 Task: Add Sprouts Sandalwood Sage Moisturizing Hand Wash to the cart.
Action: Mouse moved to (945, 379)
Screenshot: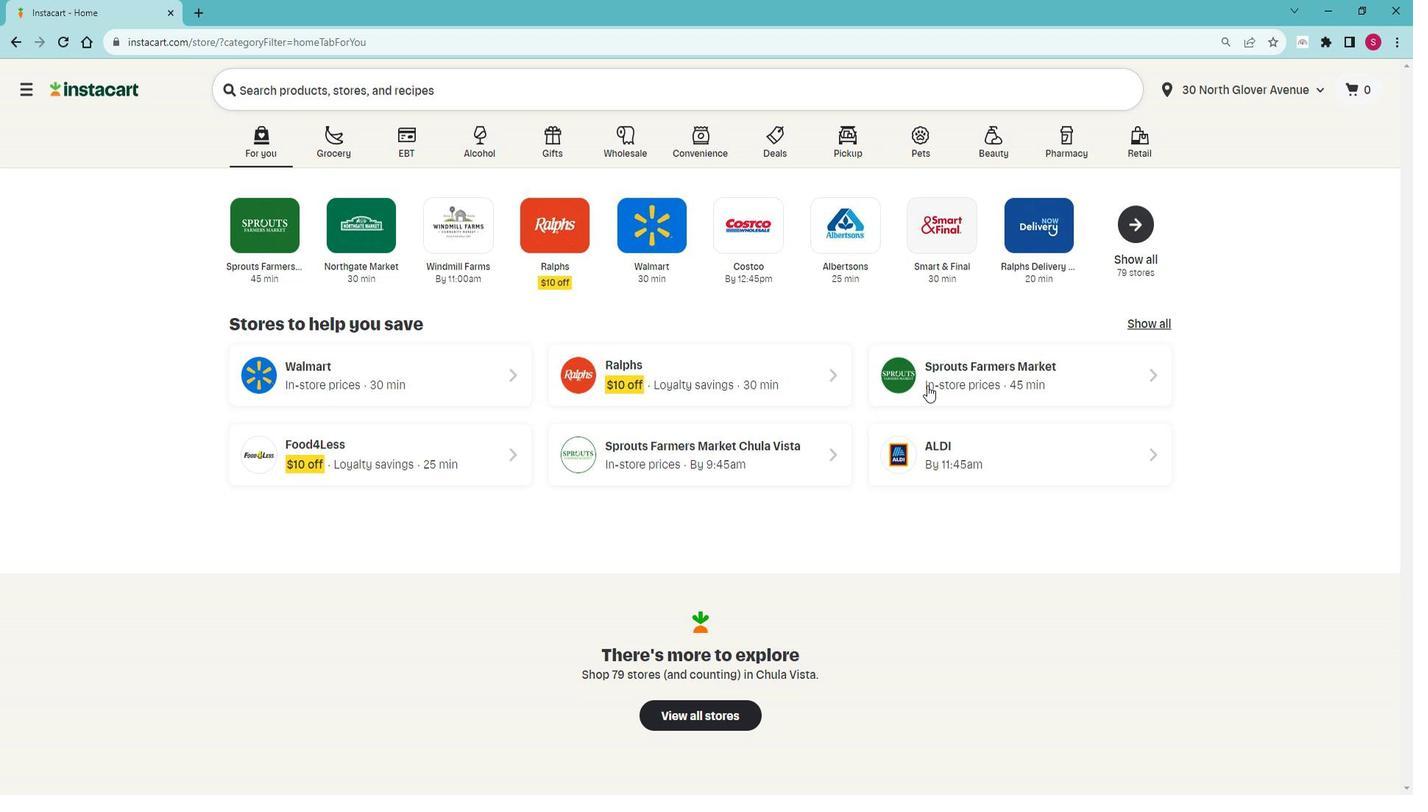 
Action: Mouse pressed left at (945, 379)
Screenshot: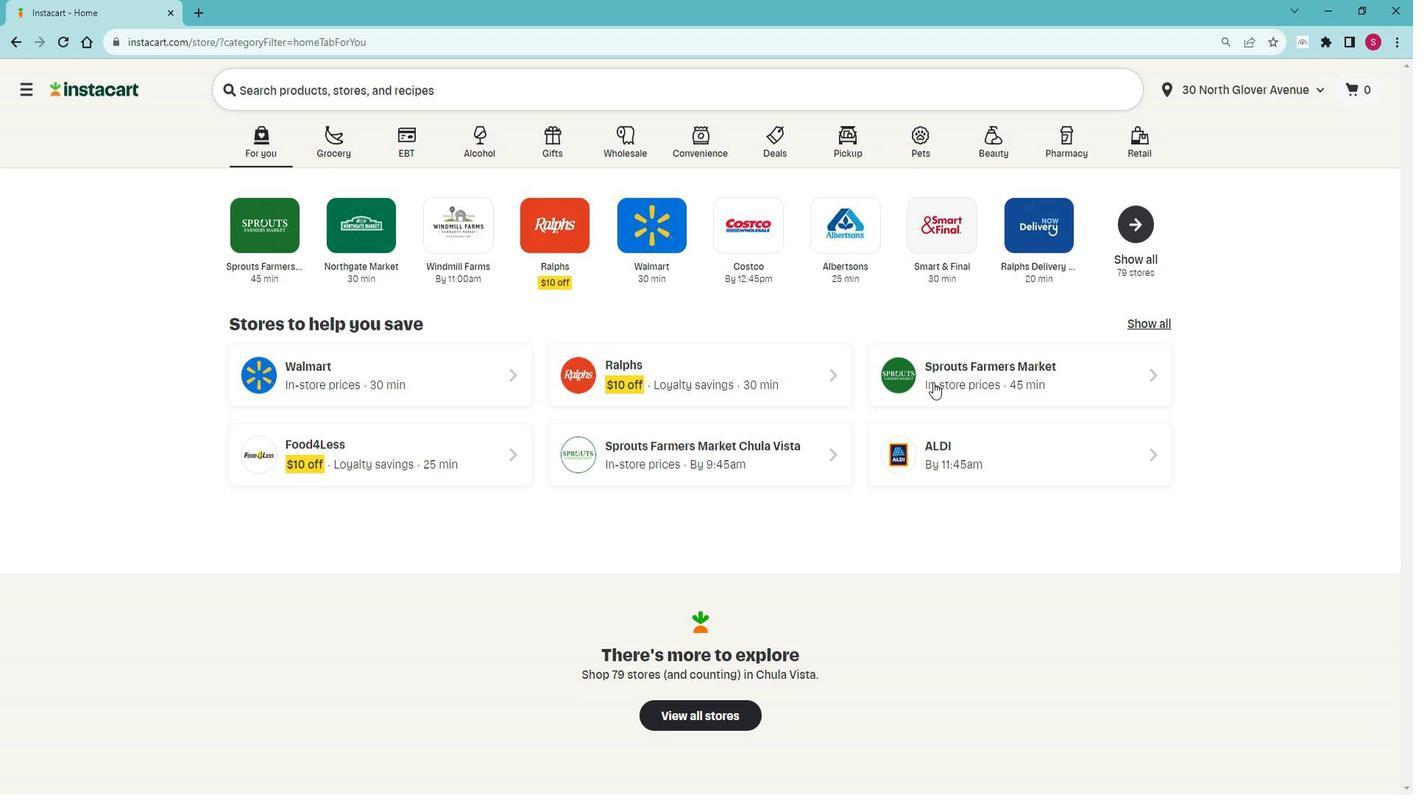 
Action: Mouse moved to (118, 544)
Screenshot: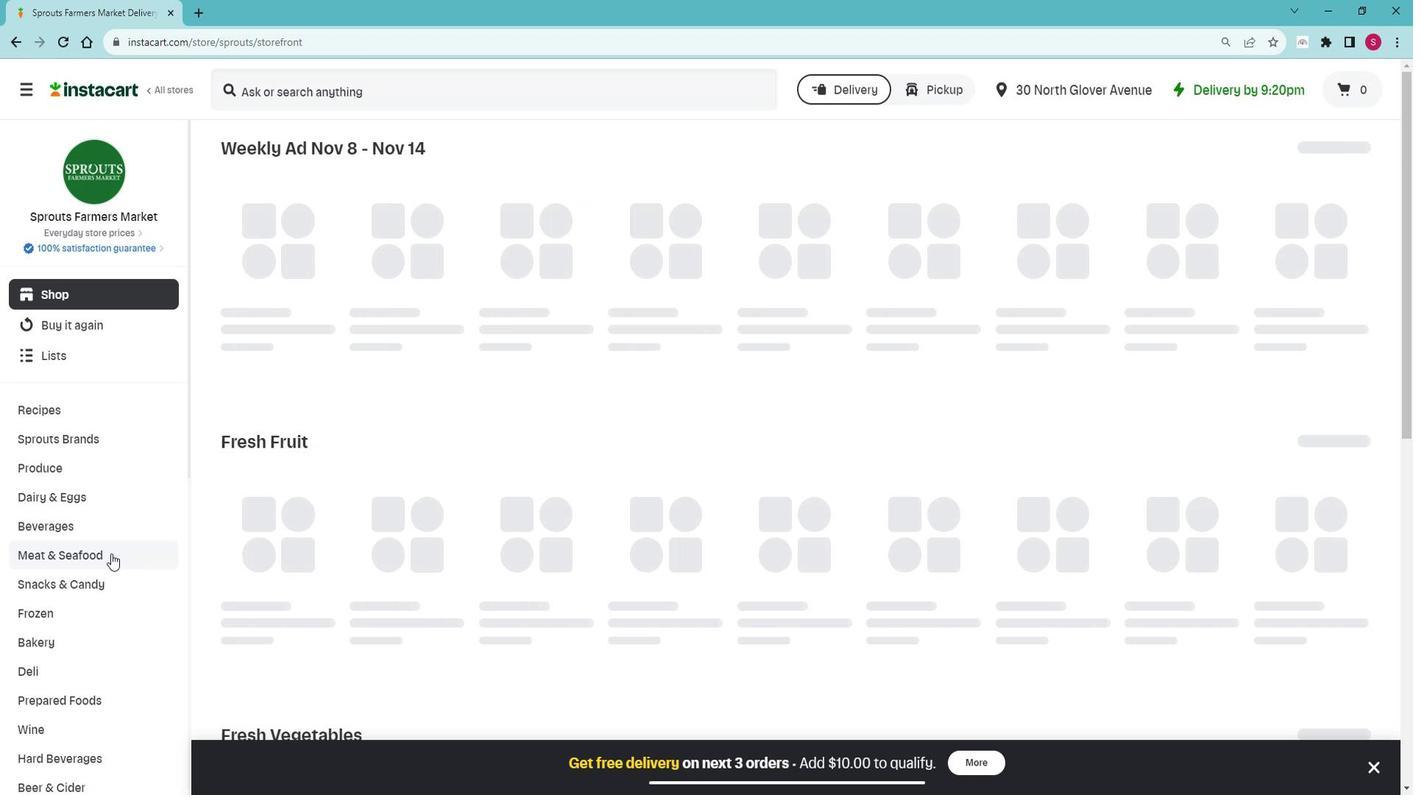 
Action: Mouse scrolled (118, 544) with delta (0, 0)
Screenshot: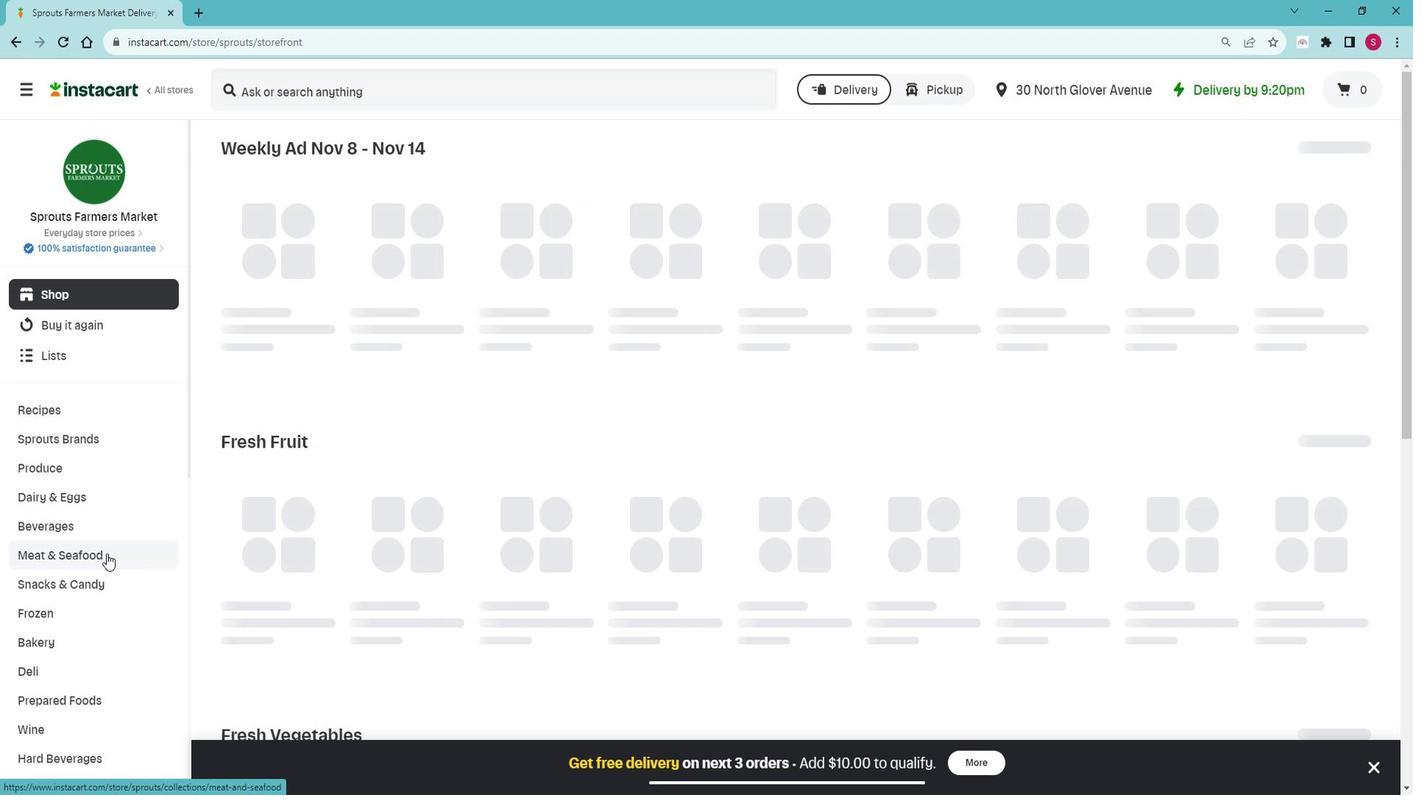 
Action: Mouse scrolled (118, 544) with delta (0, 0)
Screenshot: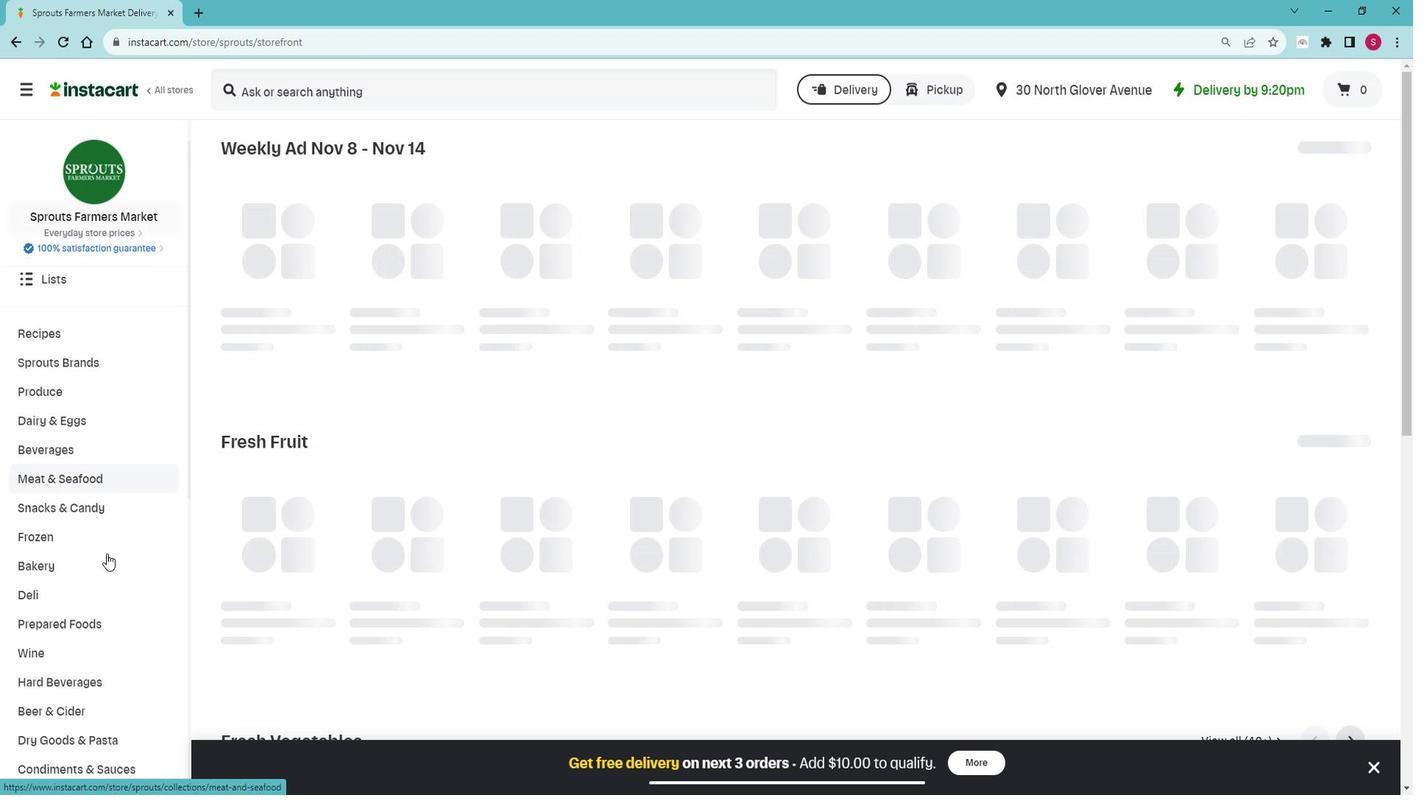 
Action: Mouse scrolled (118, 544) with delta (0, 0)
Screenshot: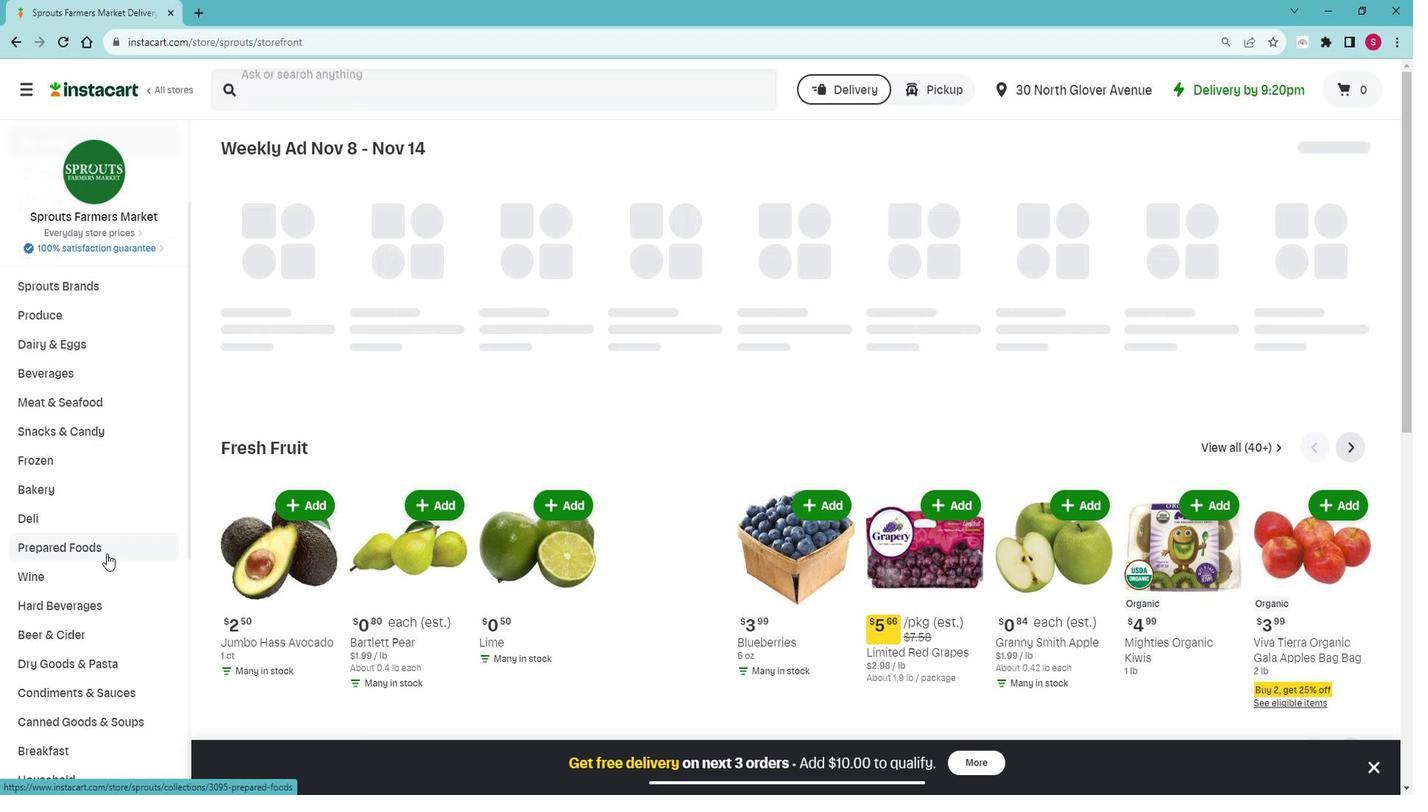 
Action: Mouse scrolled (118, 544) with delta (0, 0)
Screenshot: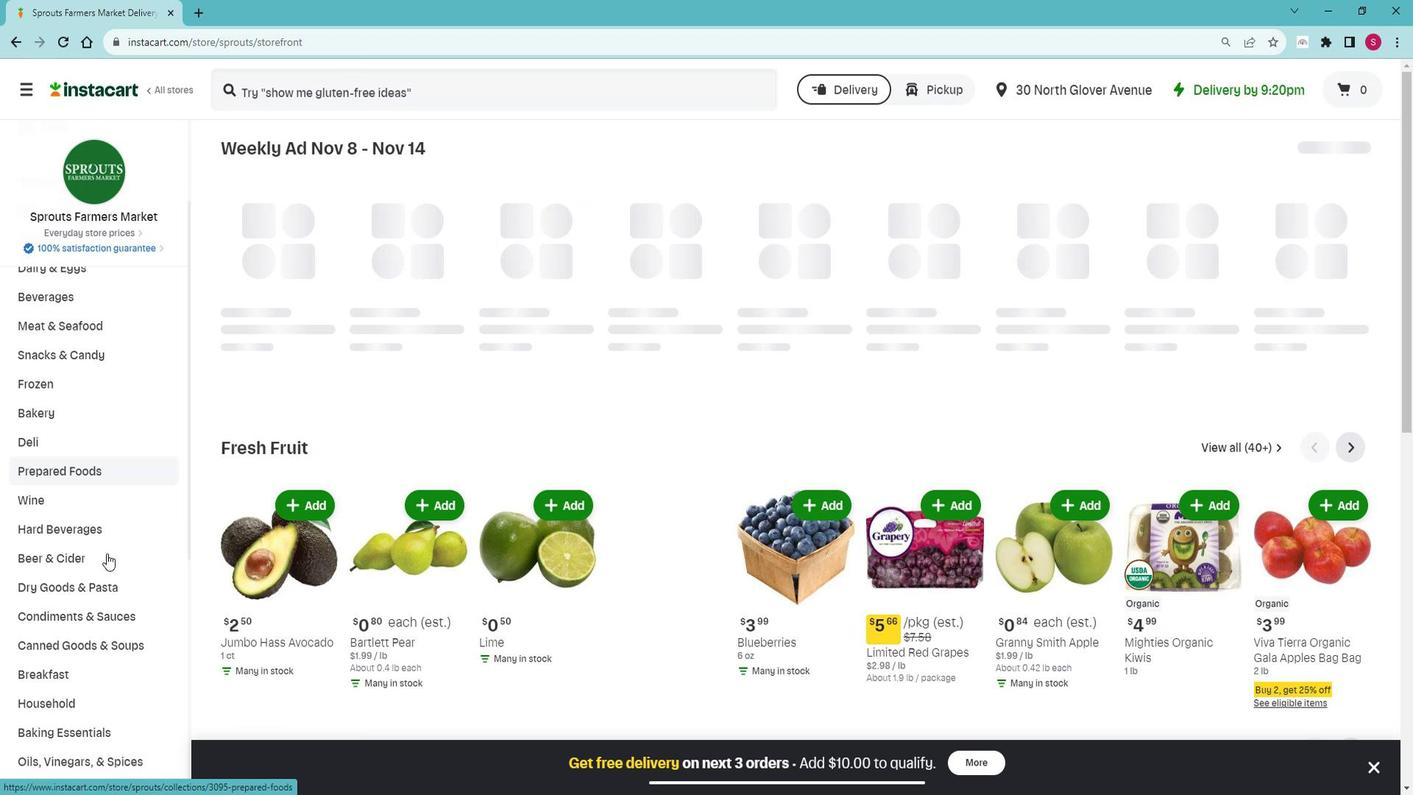 
Action: Mouse scrolled (118, 544) with delta (0, 0)
Screenshot: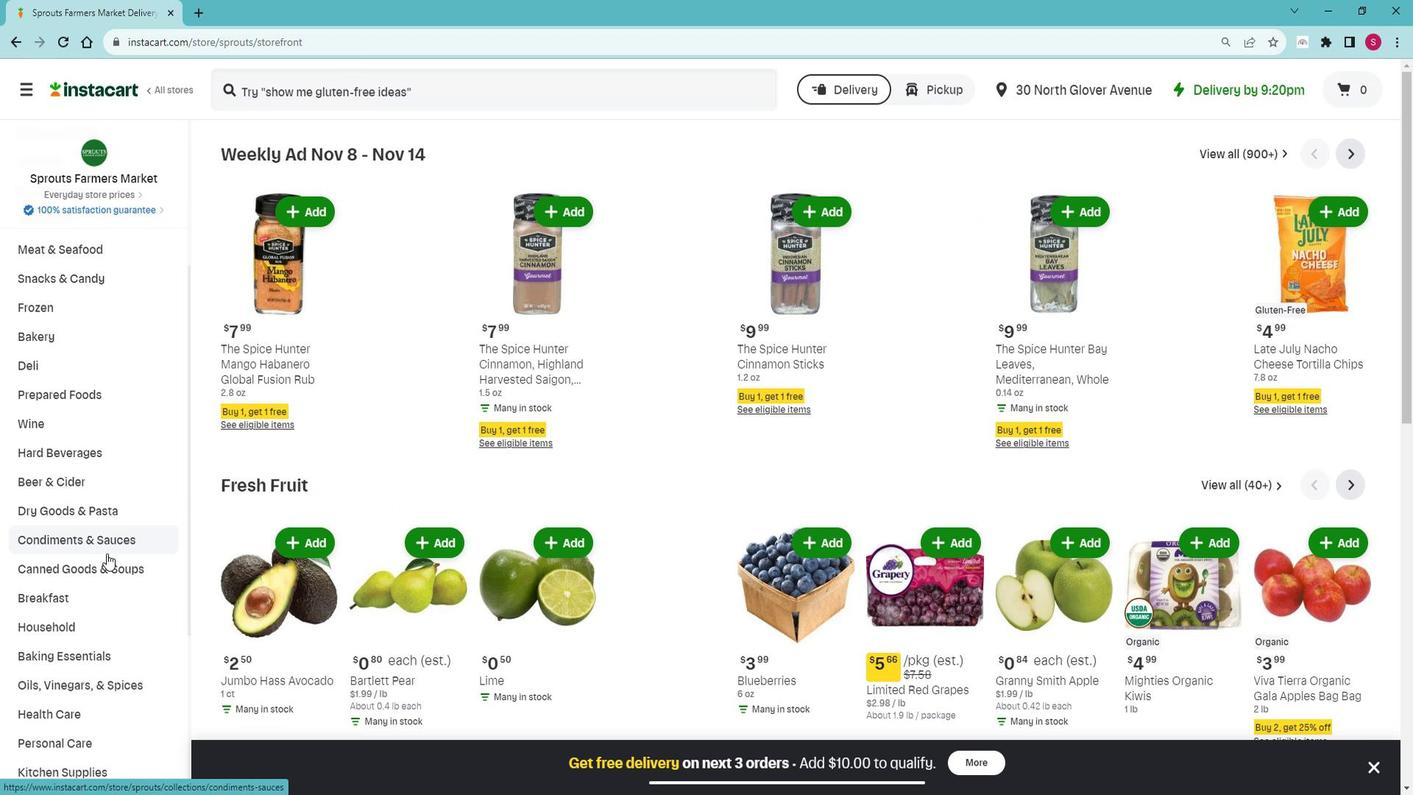 
Action: Mouse scrolled (118, 544) with delta (0, 0)
Screenshot: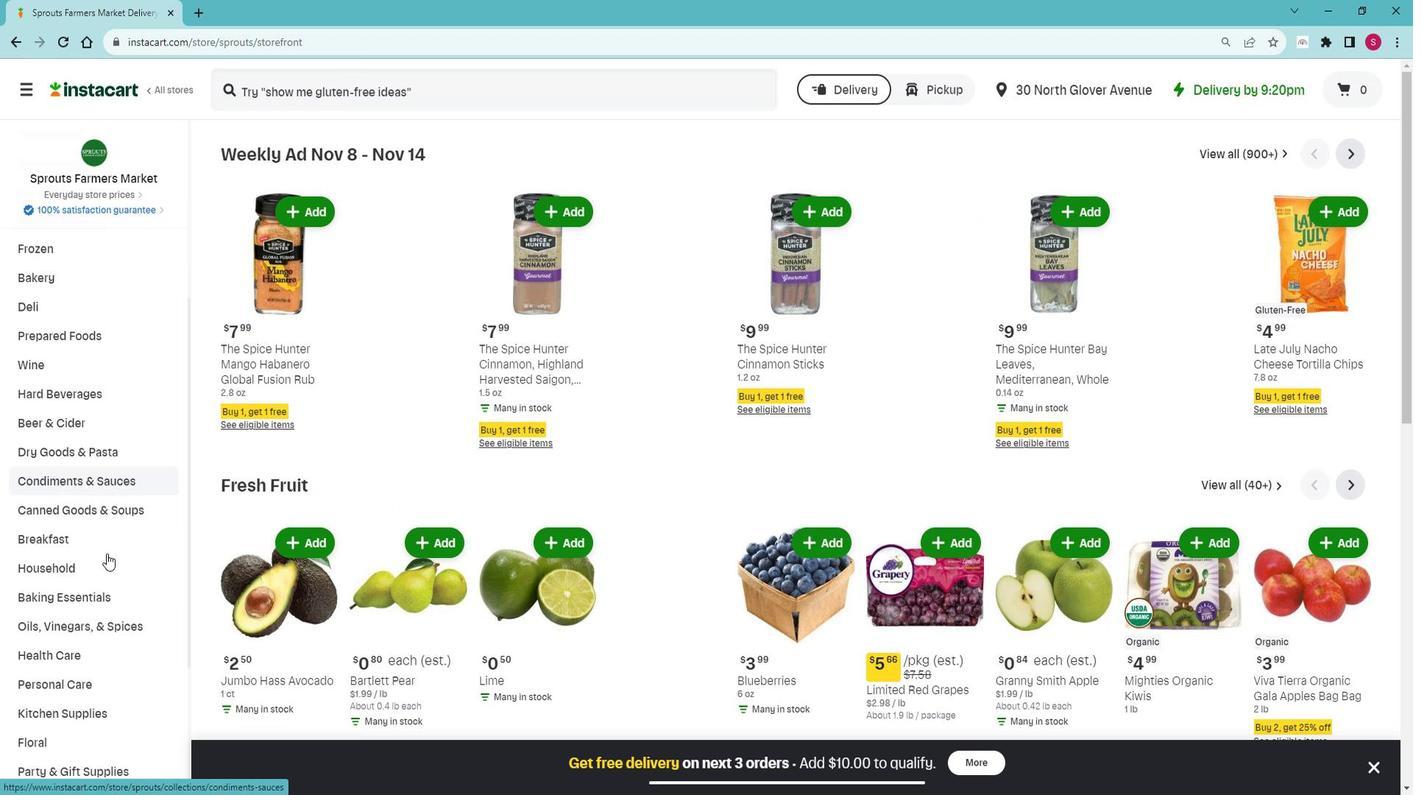 
Action: Mouse moved to (129, 580)
Screenshot: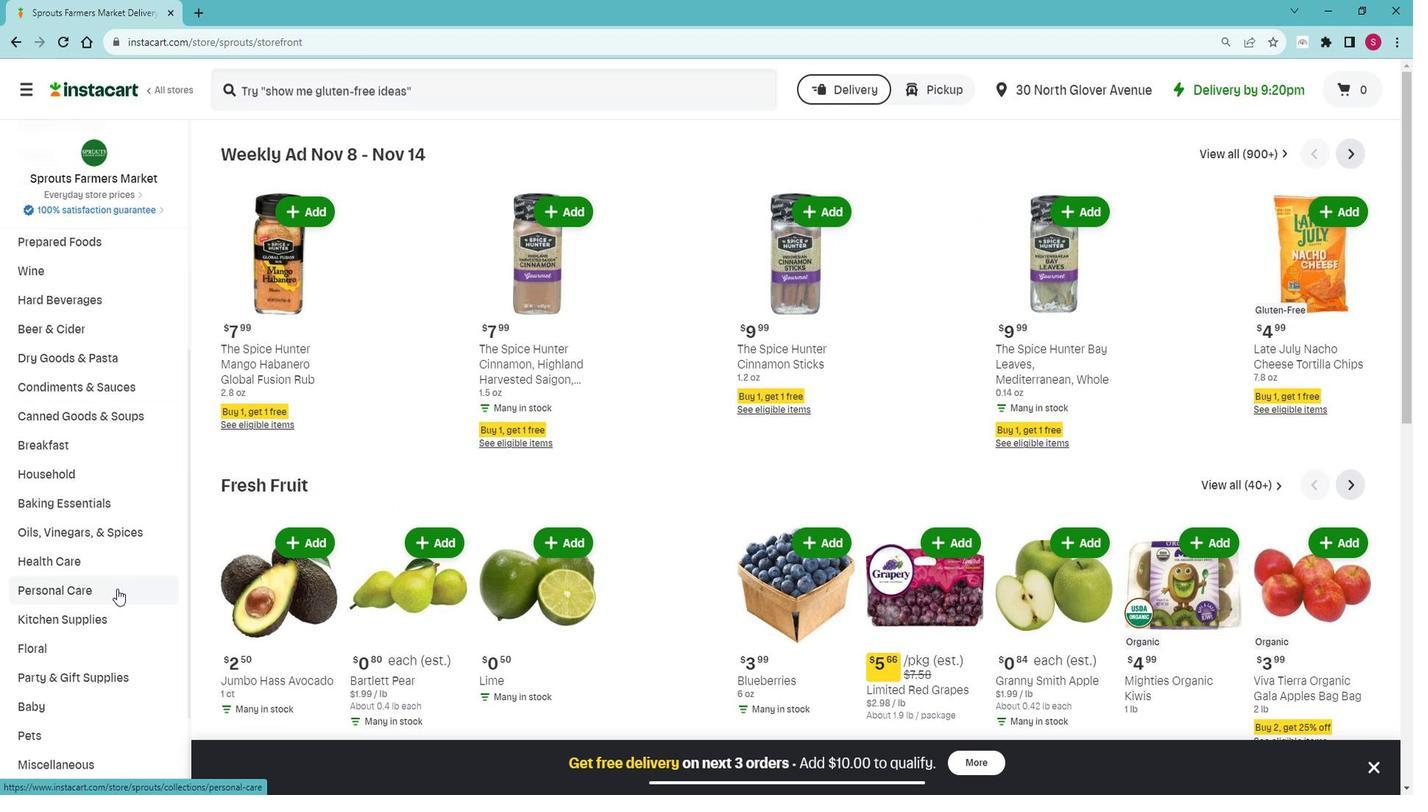 
Action: Mouse pressed left at (129, 580)
Screenshot: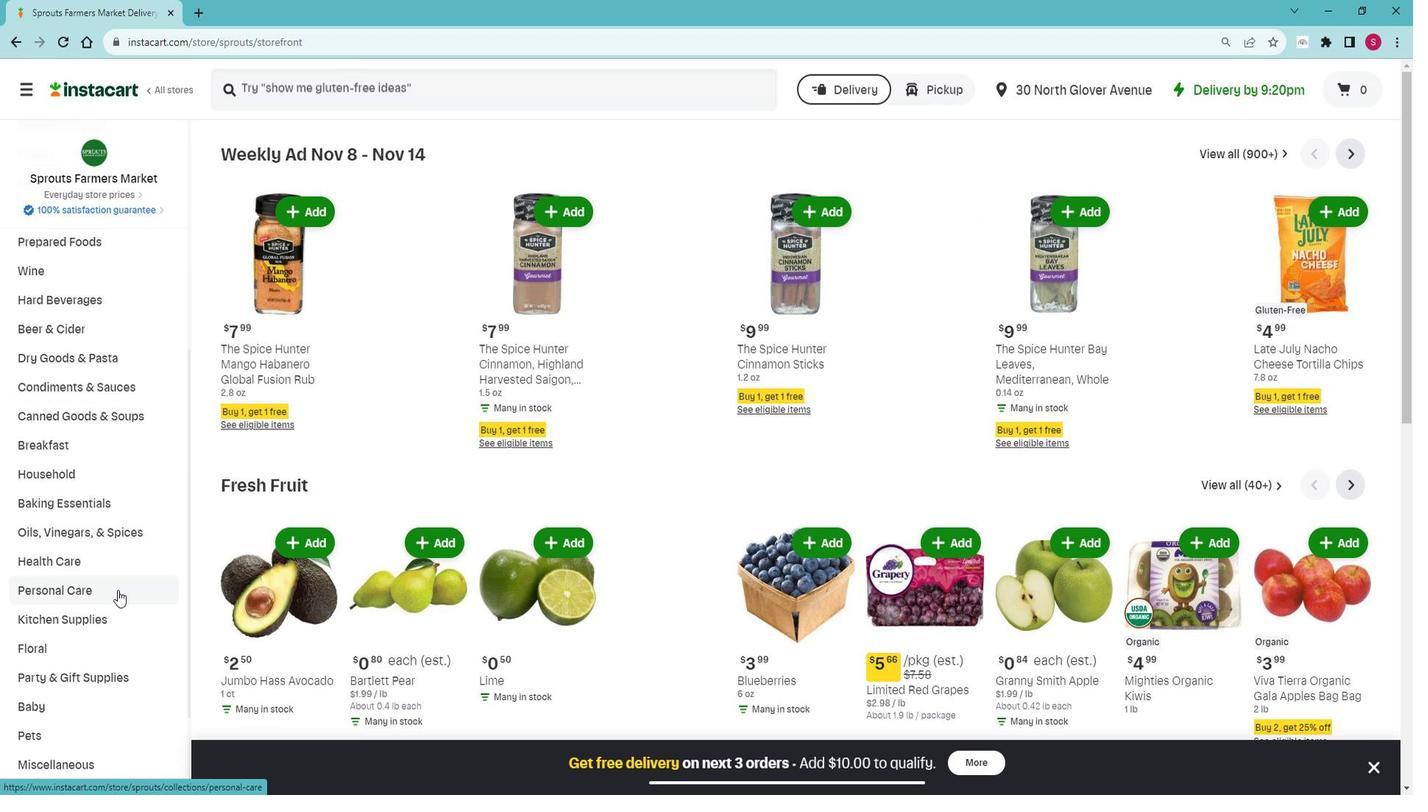 
Action: Mouse moved to (114, 602)
Screenshot: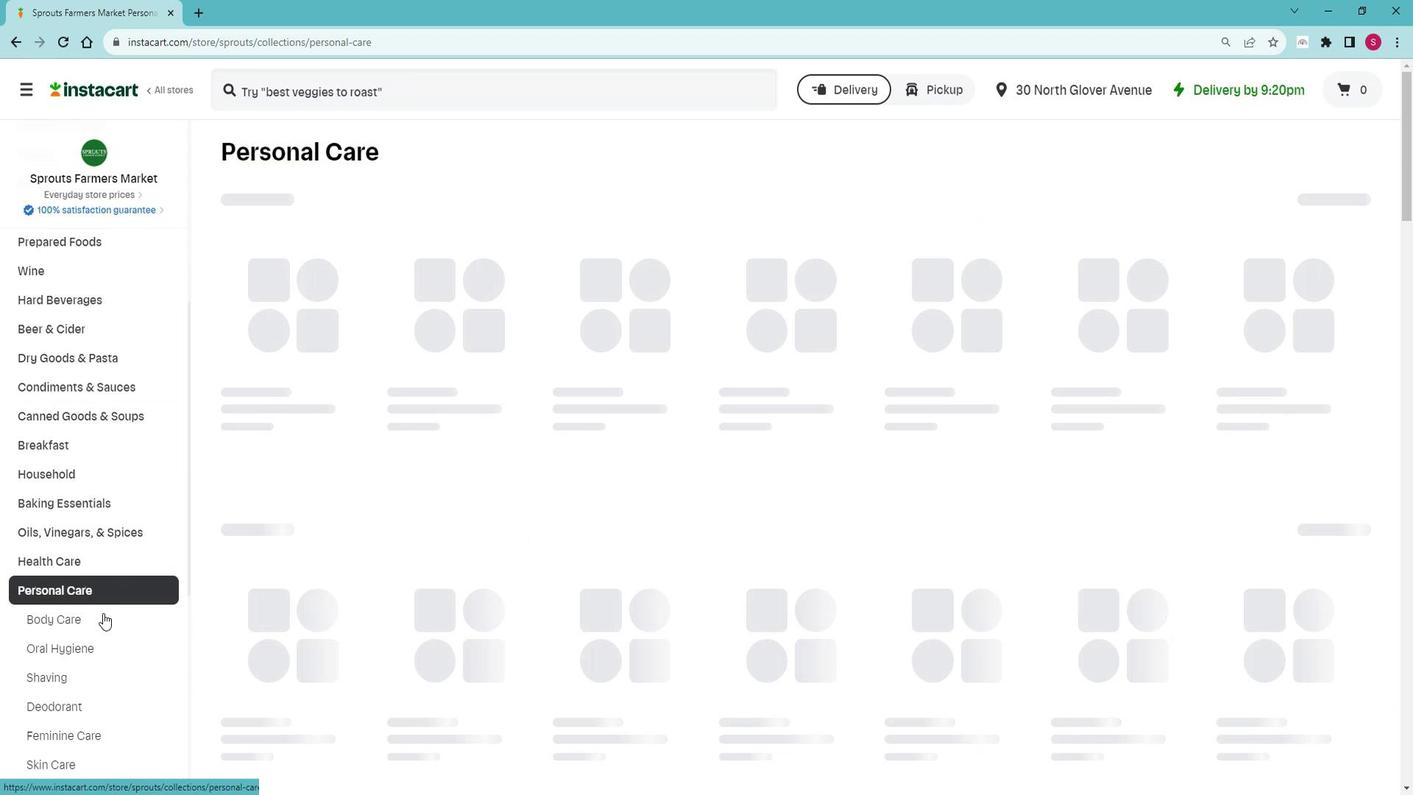 
Action: Mouse pressed left at (114, 602)
Screenshot: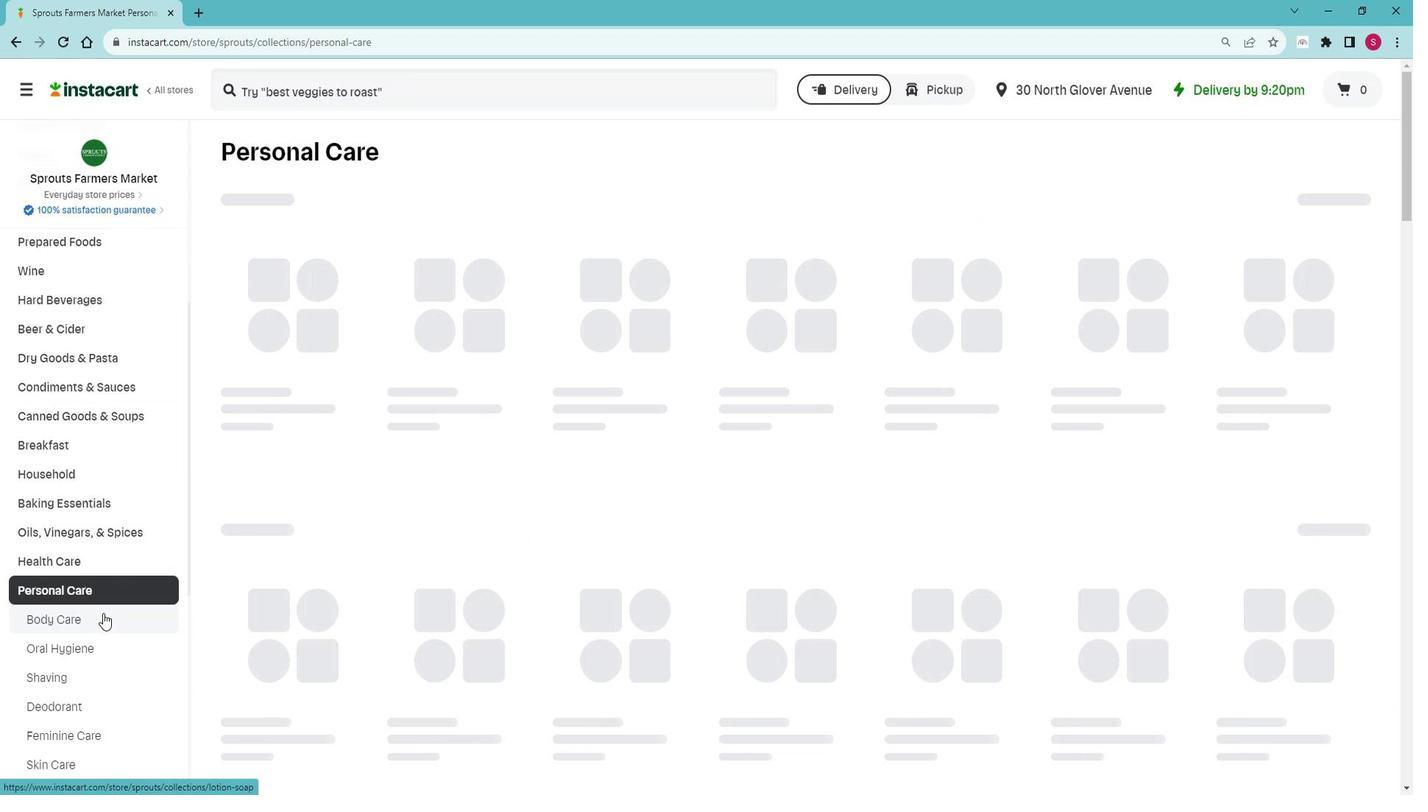 
Action: Mouse moved to (517, 222)
Screenshot: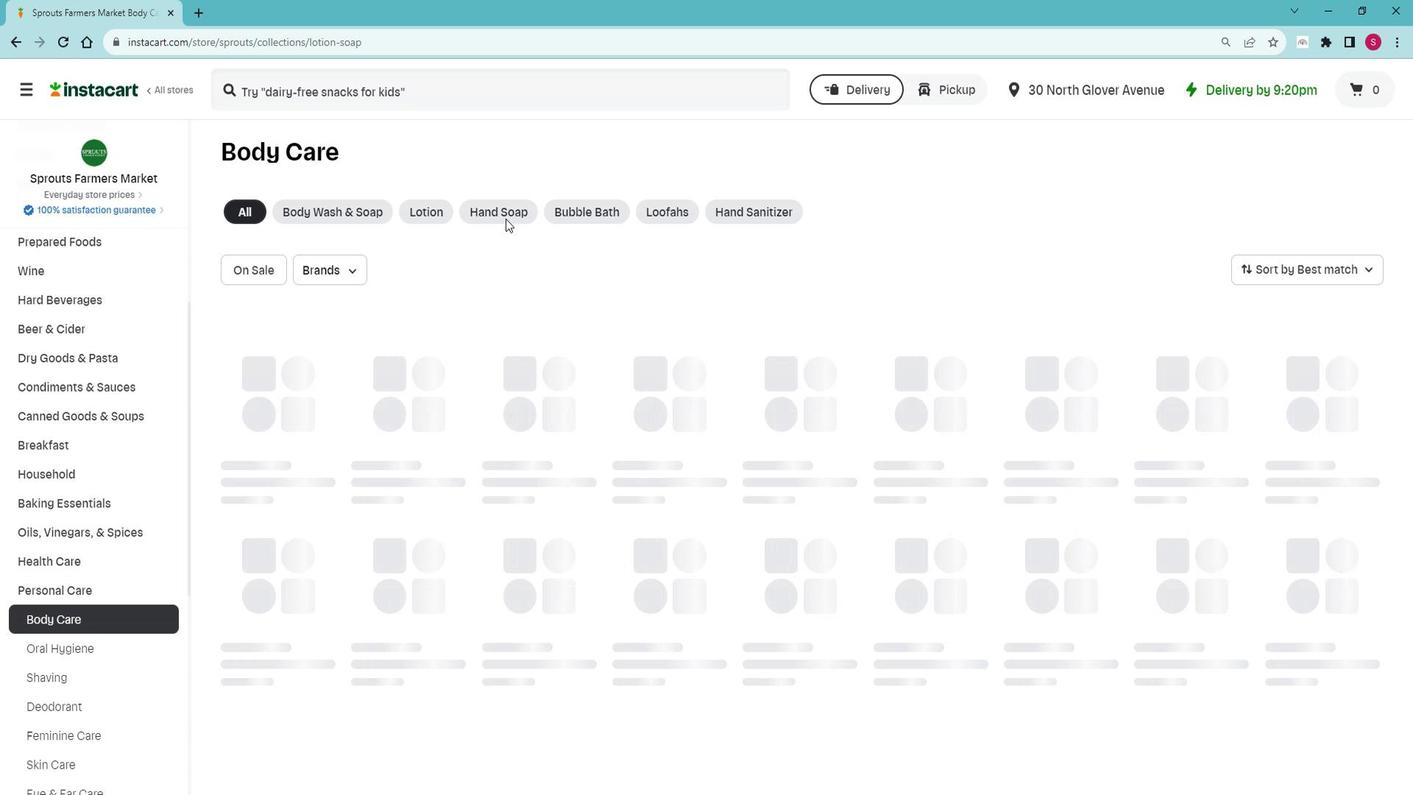 
Action: Mouse pressed left at (517, 222)
Screenshot: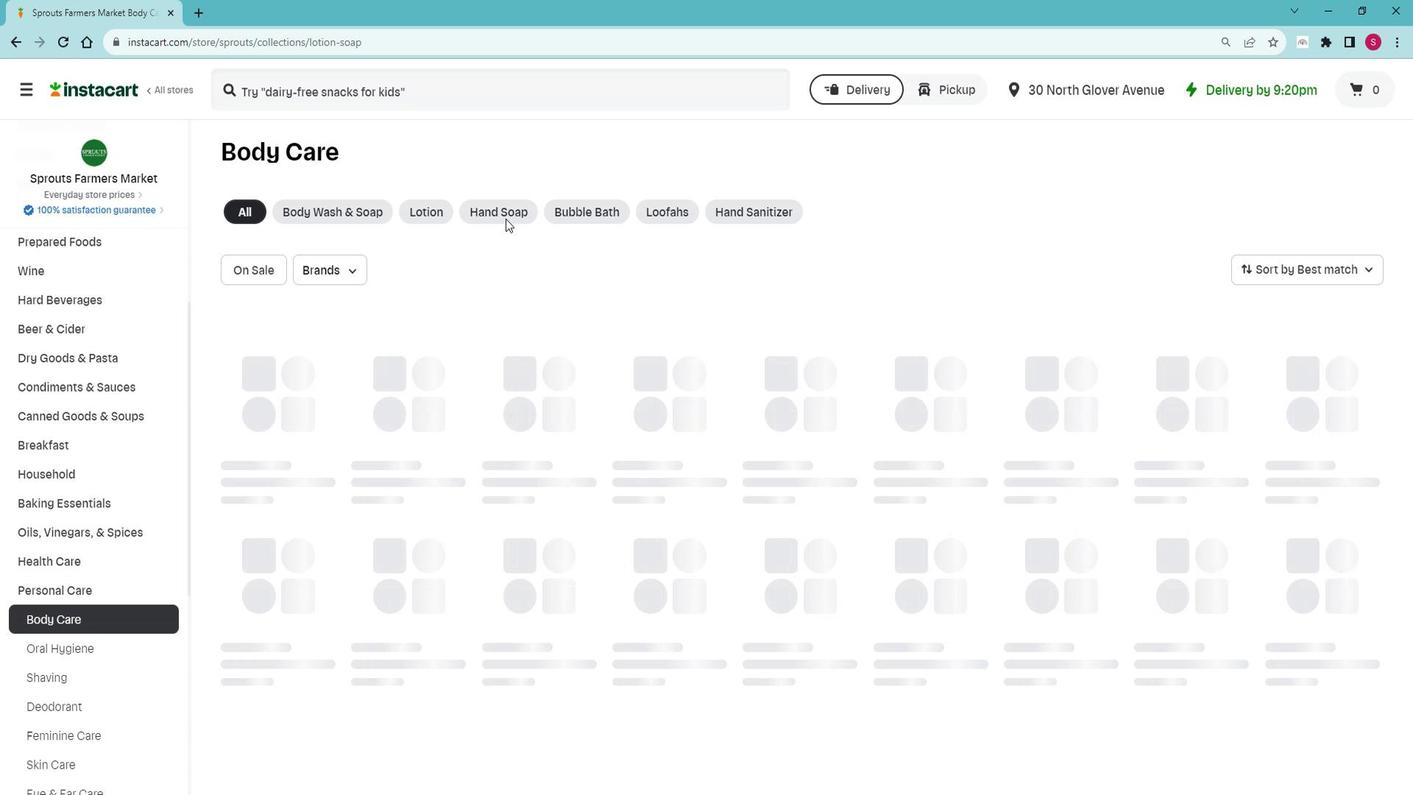 
Action: Mouse moved to (520, 94)
Screenshot: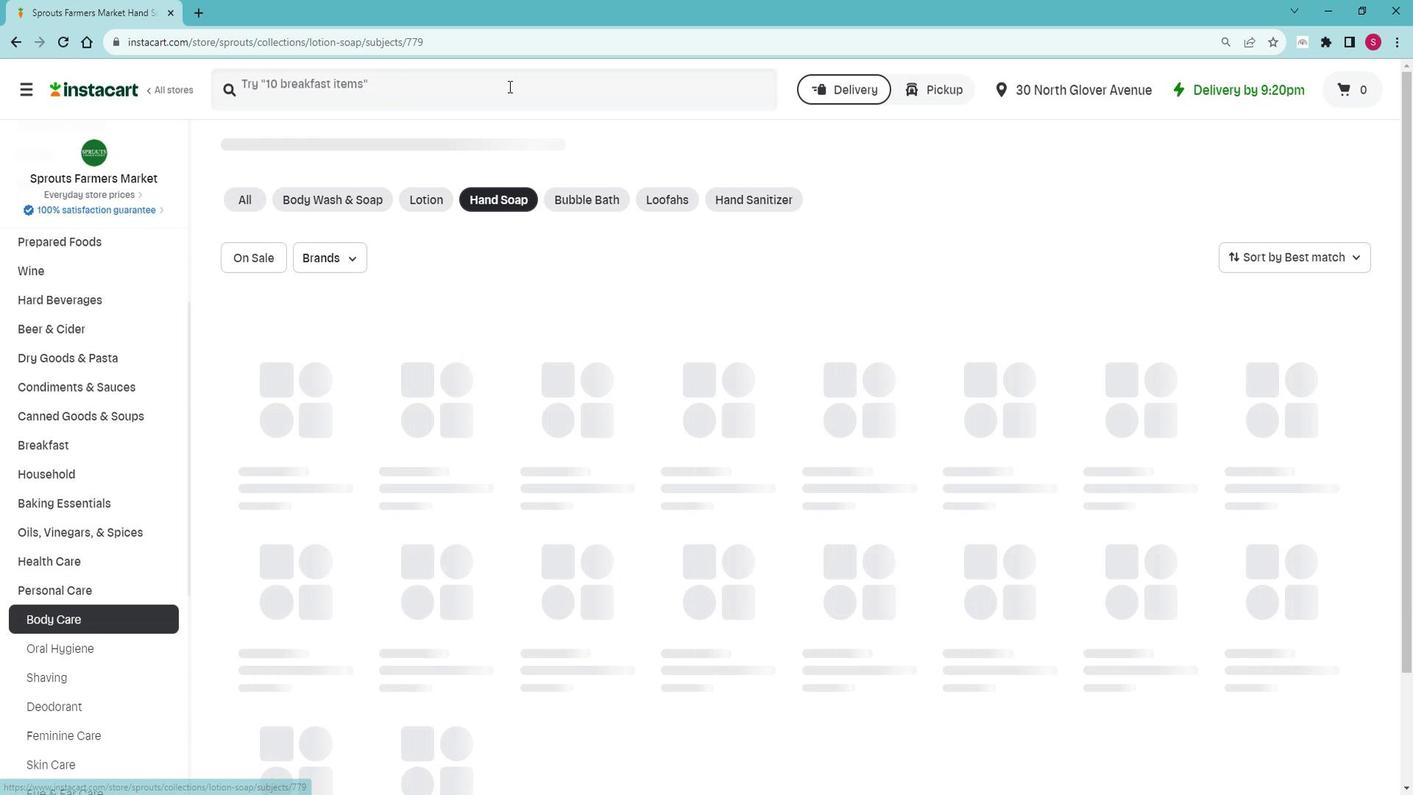 
Action: Mouse pressed left at (520, 94)
Screenshot: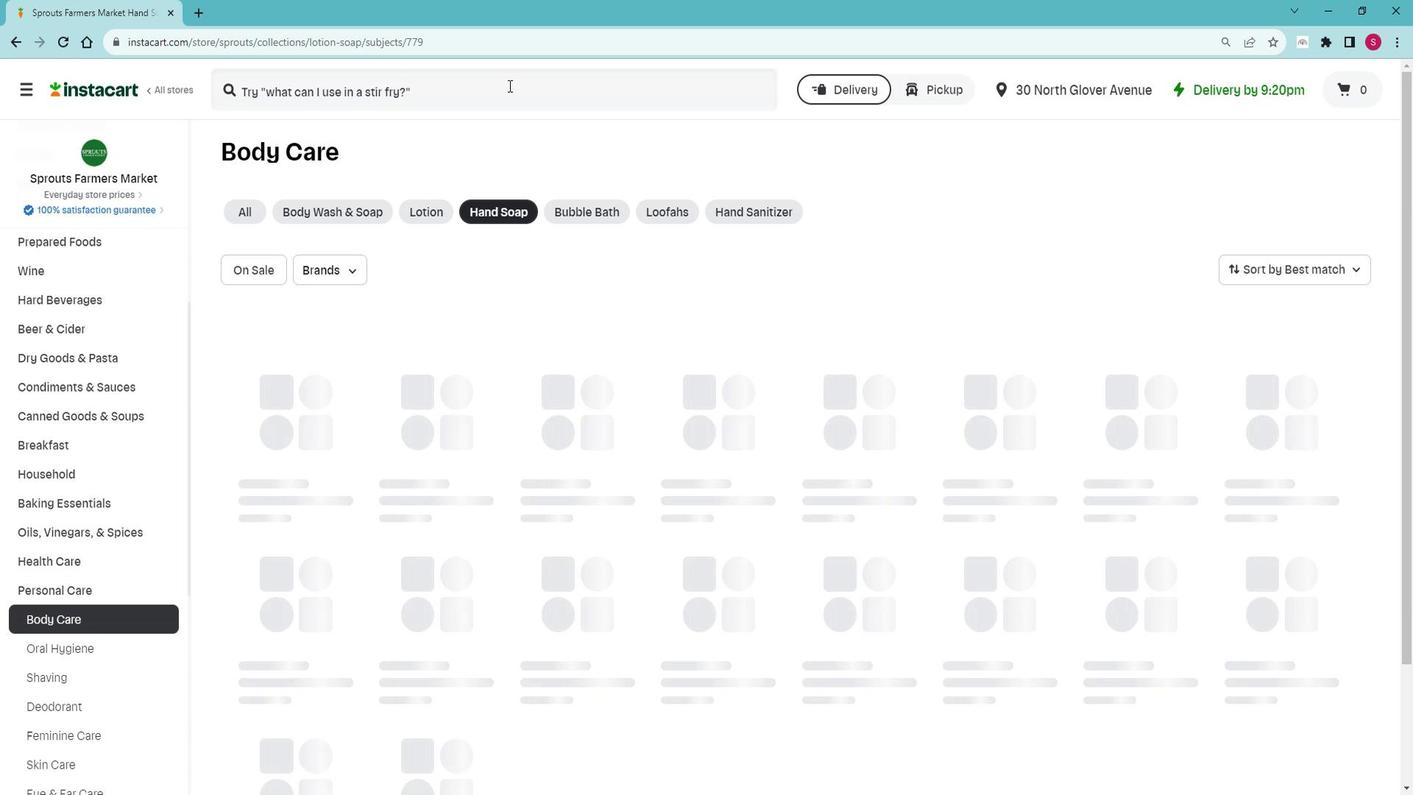 
Action: Mouse moved to (489, 95)
Screenshot: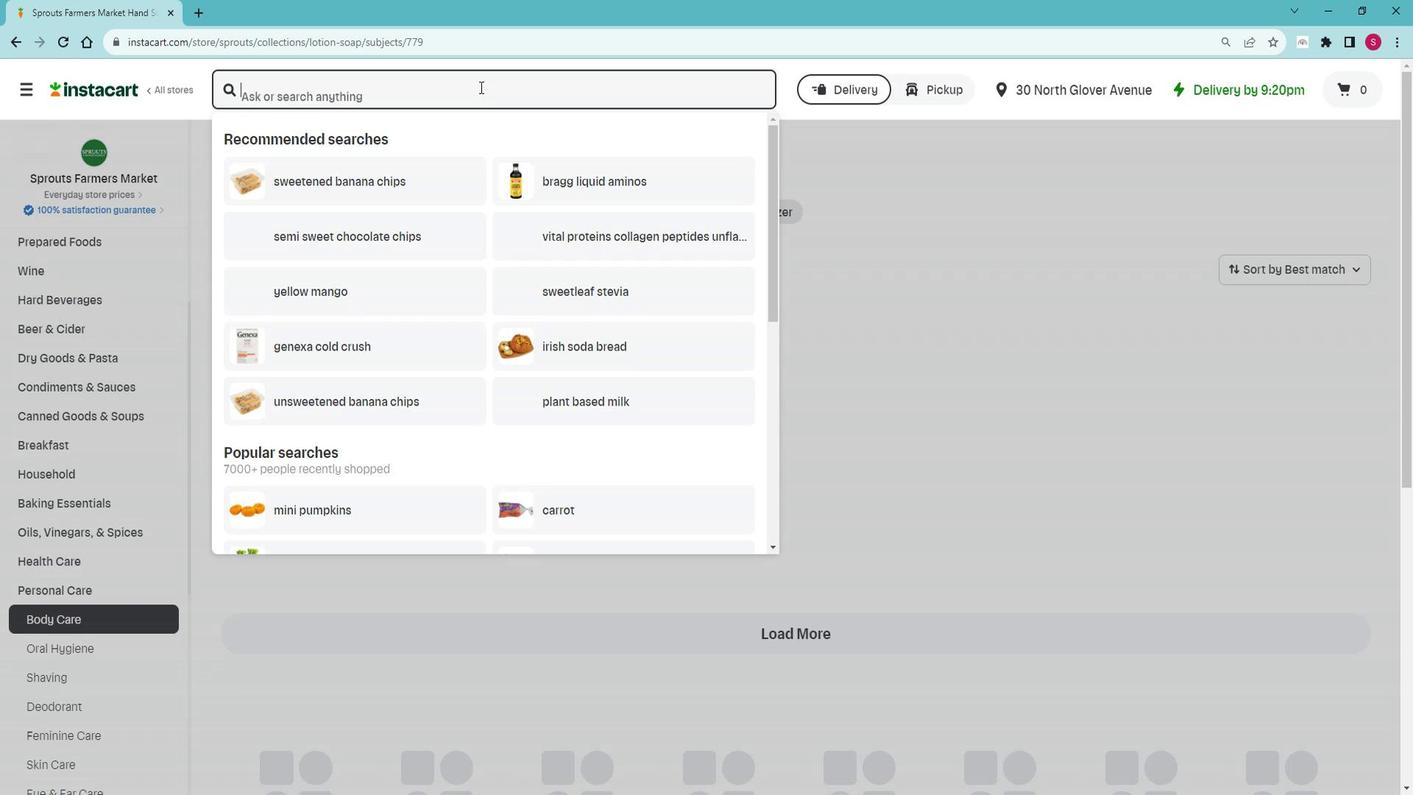 
Action: Key pressed <Key.shift>Sprouts<Key.space><Key.shift>Sandalwood<Key.space><Key.shift>Sage<Key.space><Key.shift>Moisturizing<Key.space><Key.shift>HAnd<Key.space><Key.shift>Wahs<Key.space><Key.backspace><Key.backspace><Key.backspace><Key.backspace><Key.backspace><Key.backspace><Key.backspace><Key.backspace><Key.backspace>and<Key.space><Key.shift>Wash<Key.space><Key.enter>
Screenshot: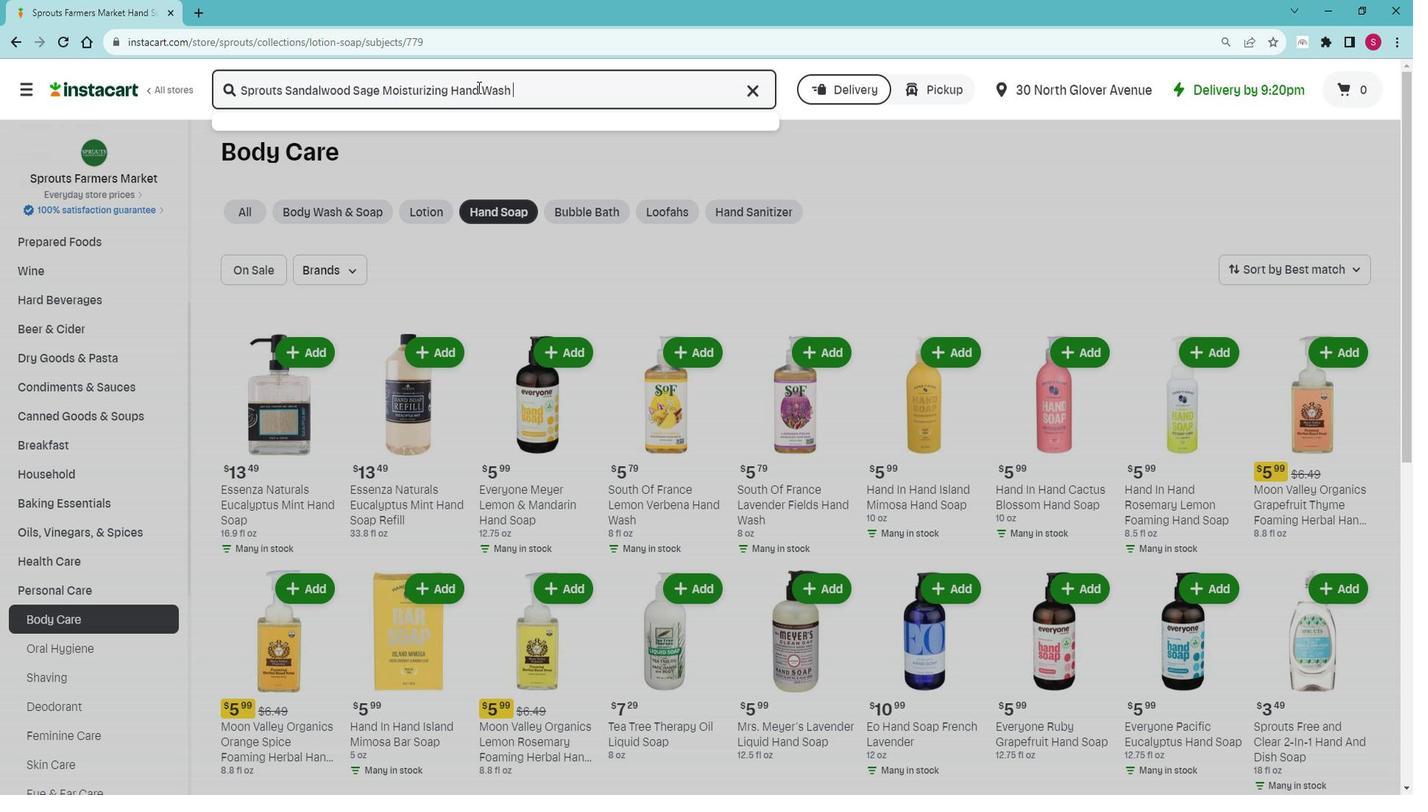 
Action: Mouse moved to (642, 238)
Screenshot: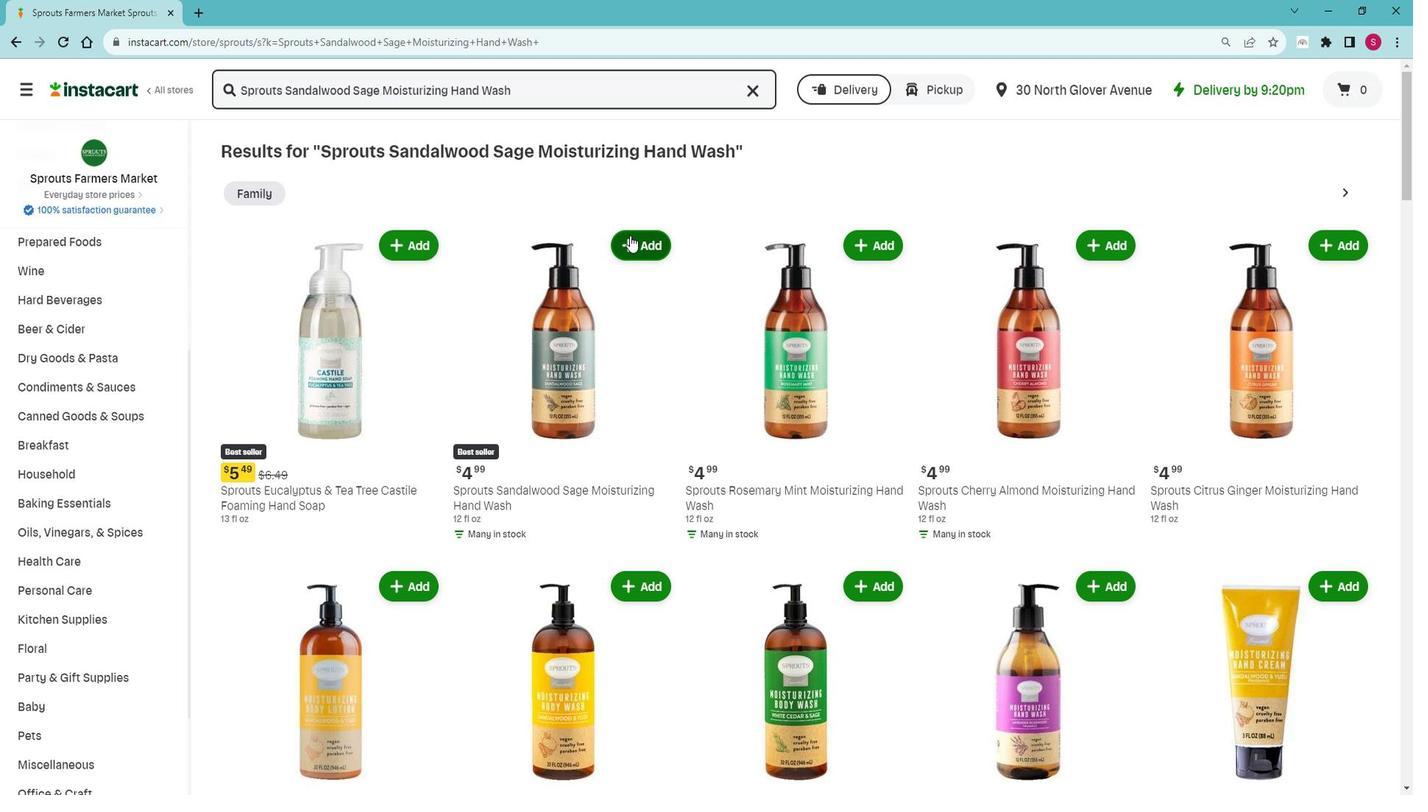 
Action: Mouse pressed left at (642, 238)
Screenshot: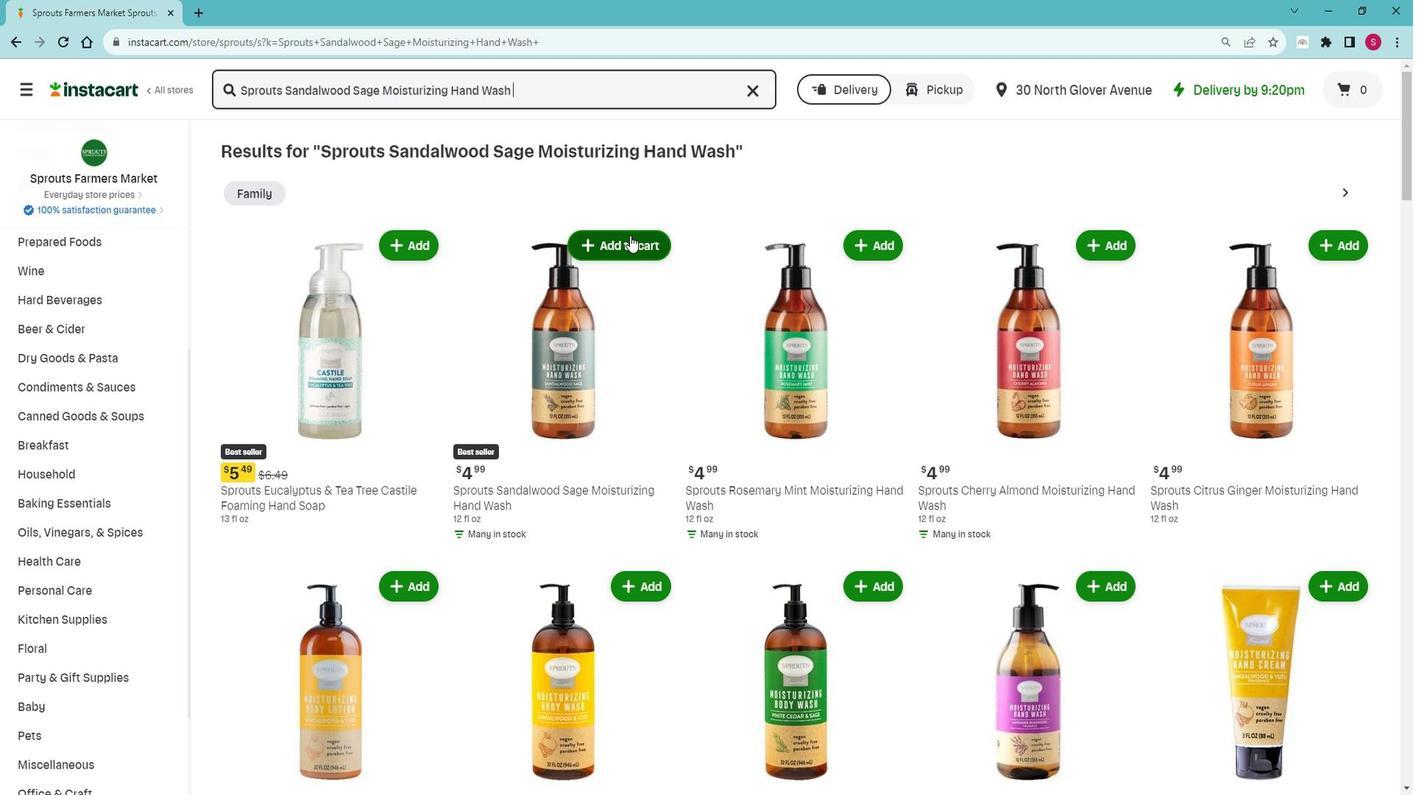 
Action: Mouse moved to (749, 202)
Screenshot: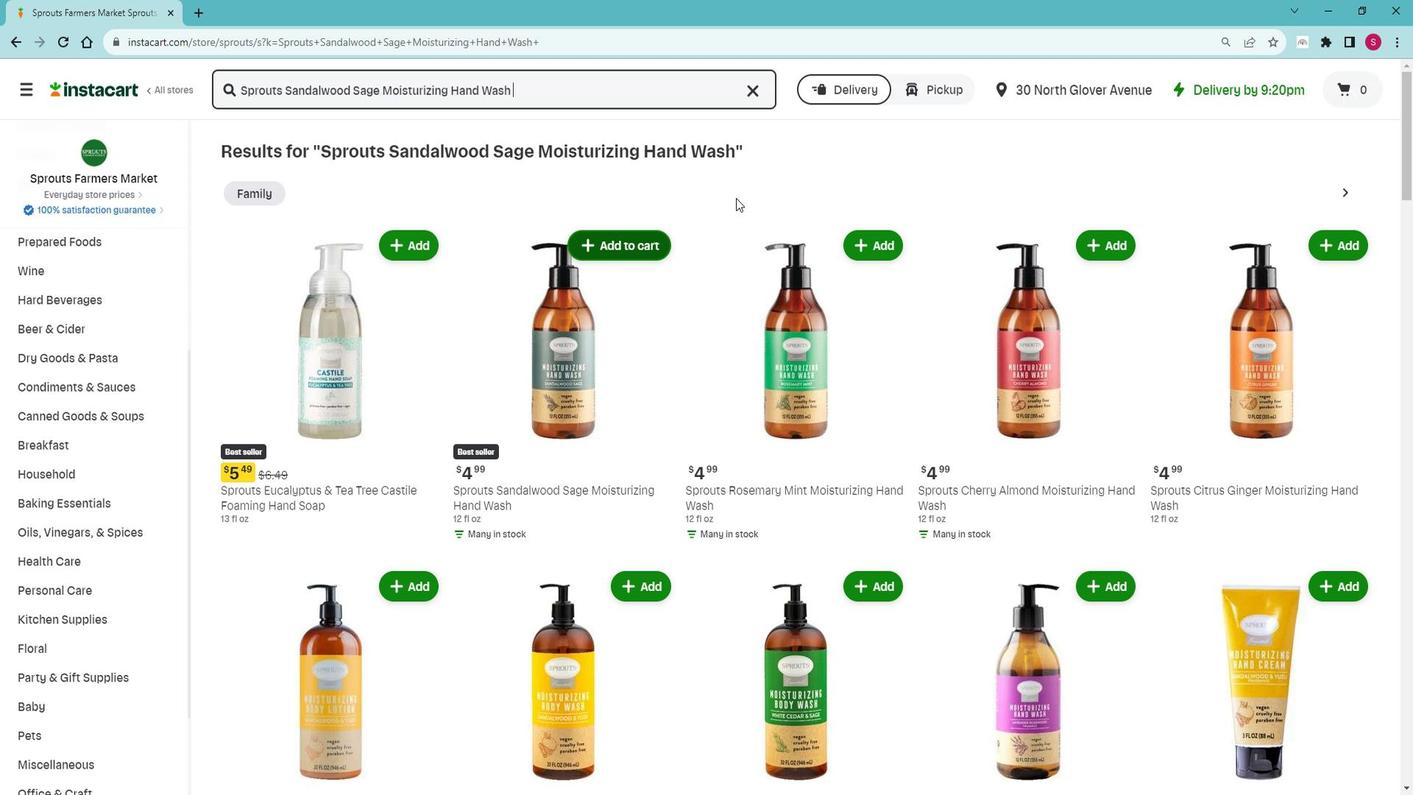 
